 Task: Add the product "Tylenol Sinus and Headache Day Non-Drowsy Caplets with Acetaminophen (24 ct)" to cart from the store "CVS".
Action: Mouse pressed left at (50, 85)
Screenshot: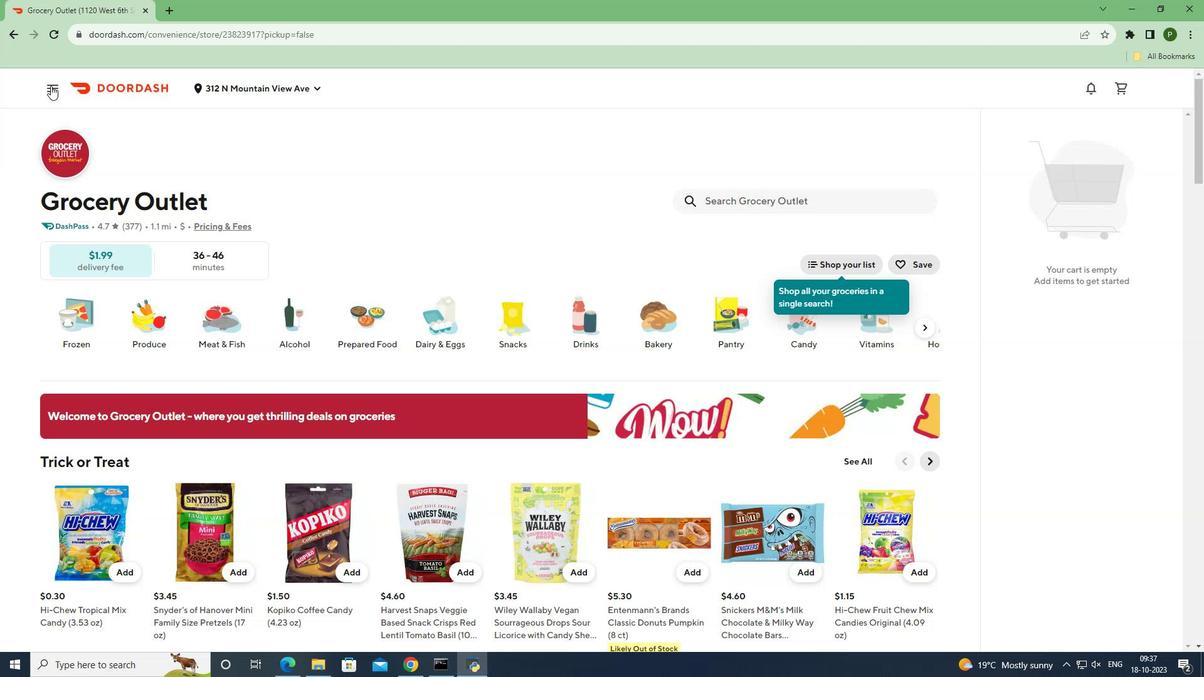 
Action: Mouse moved to (57, 176)
Screenshot: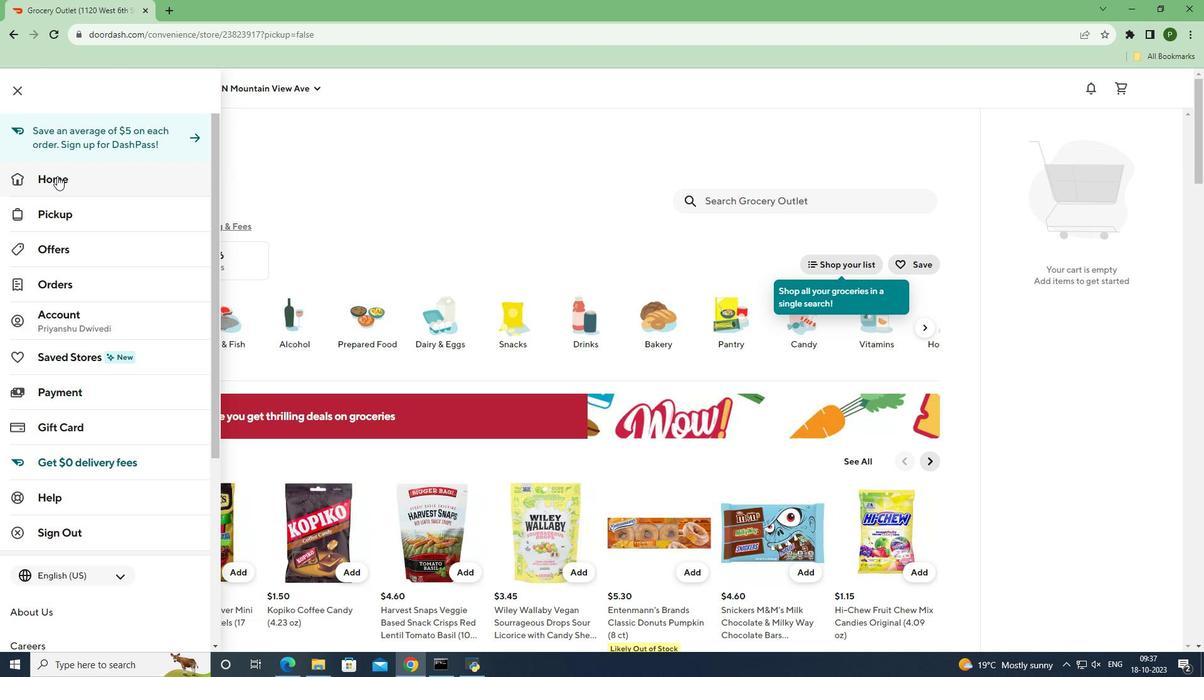 
Action: Mouse pressed left at (57, 176)
Screenshot: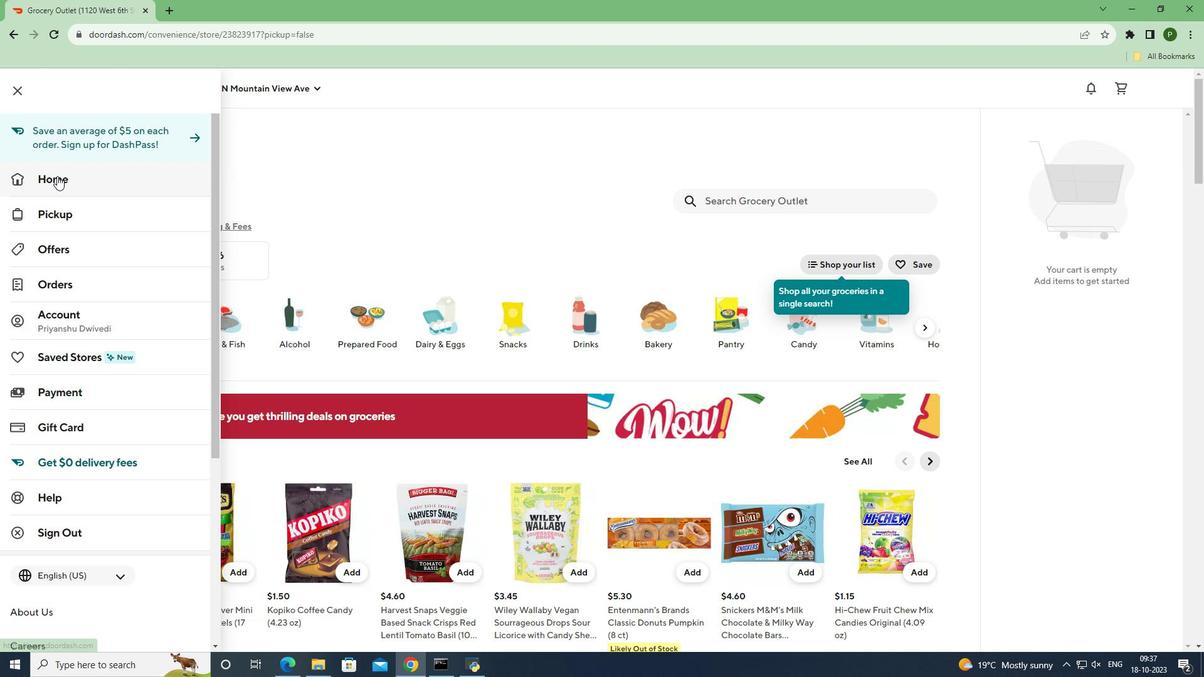 
Action: Mouse moved to (892, 130)
Screenshot: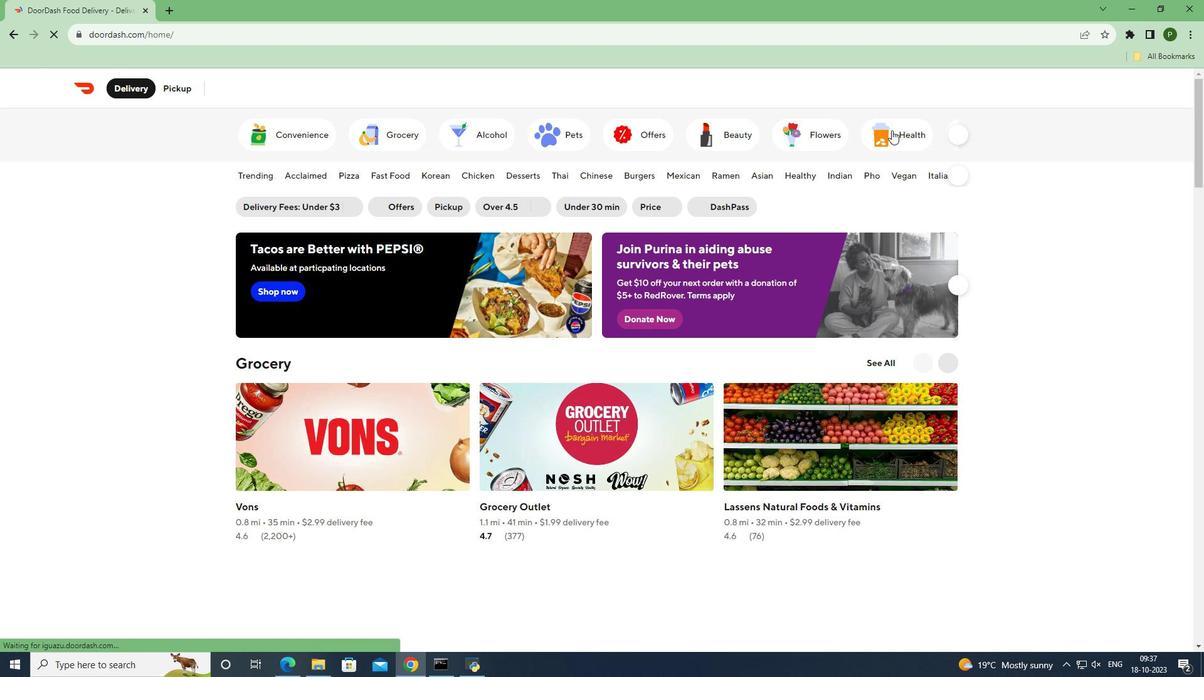 
Action: Mouse pressed left at (892, 130)
Screenshot: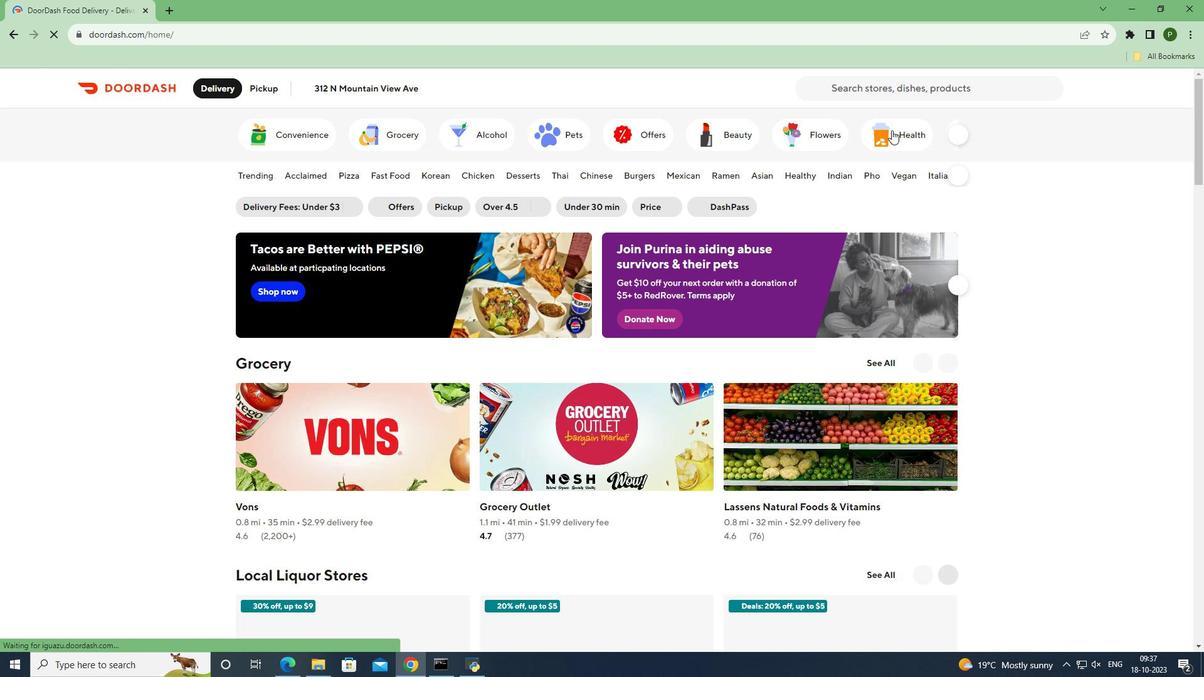 
Action: Mouse moved to (628, 406)
Screenshot: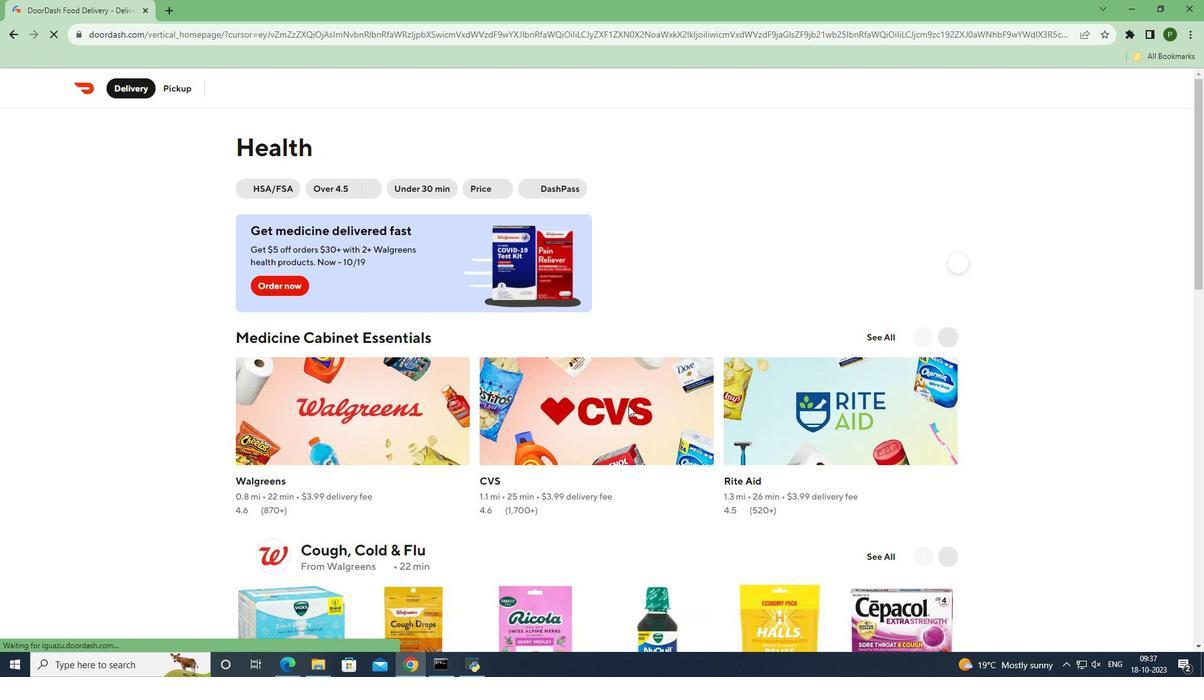 
Action: Mouse pressed left at (628, 406)
Screenshot: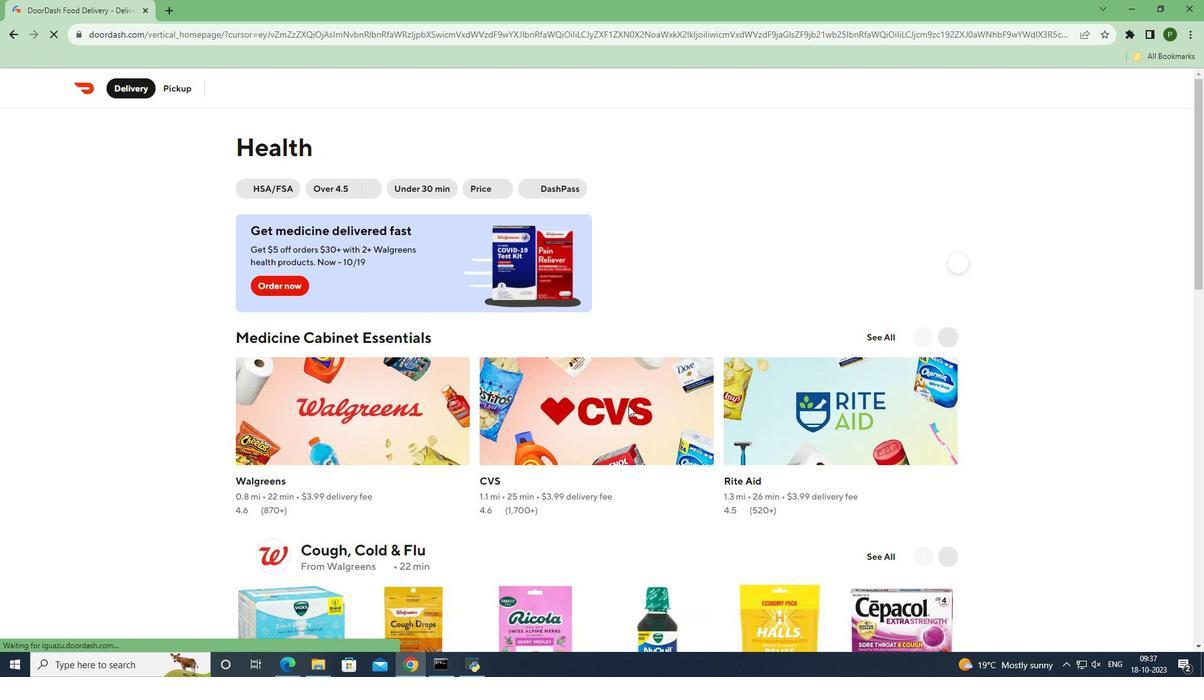 
Action: Mouse moved to (758, 197)
Screenshot: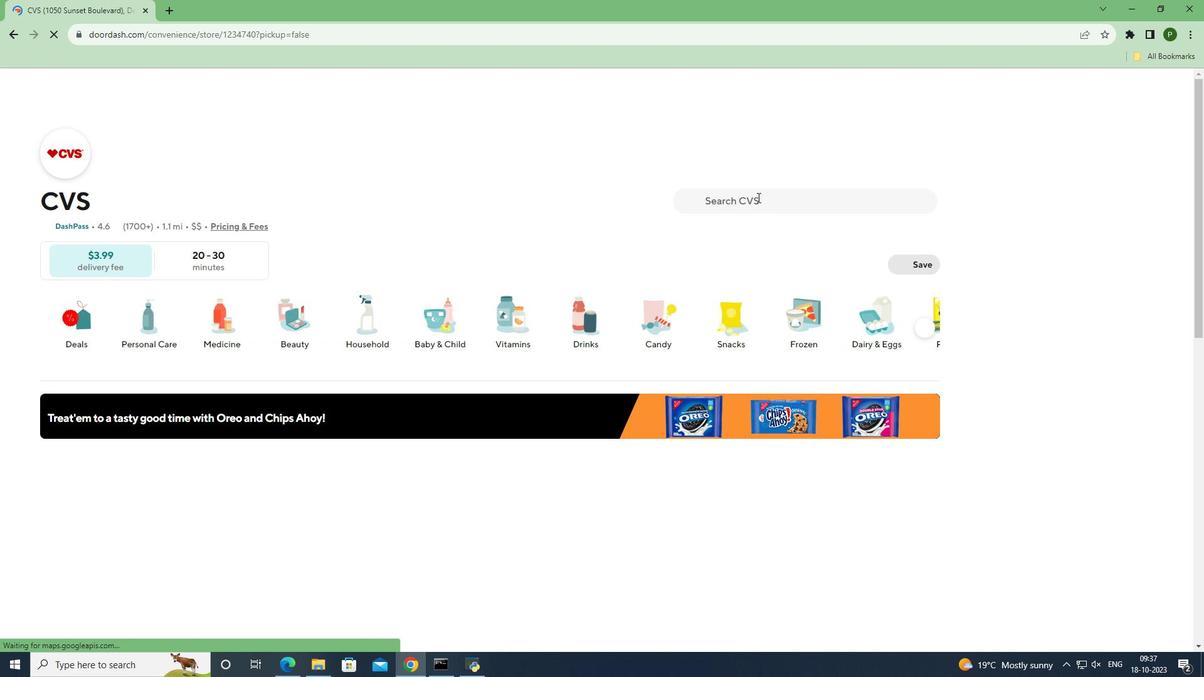 
Action: Mouse pressed left at (758, 197)
Screenshot: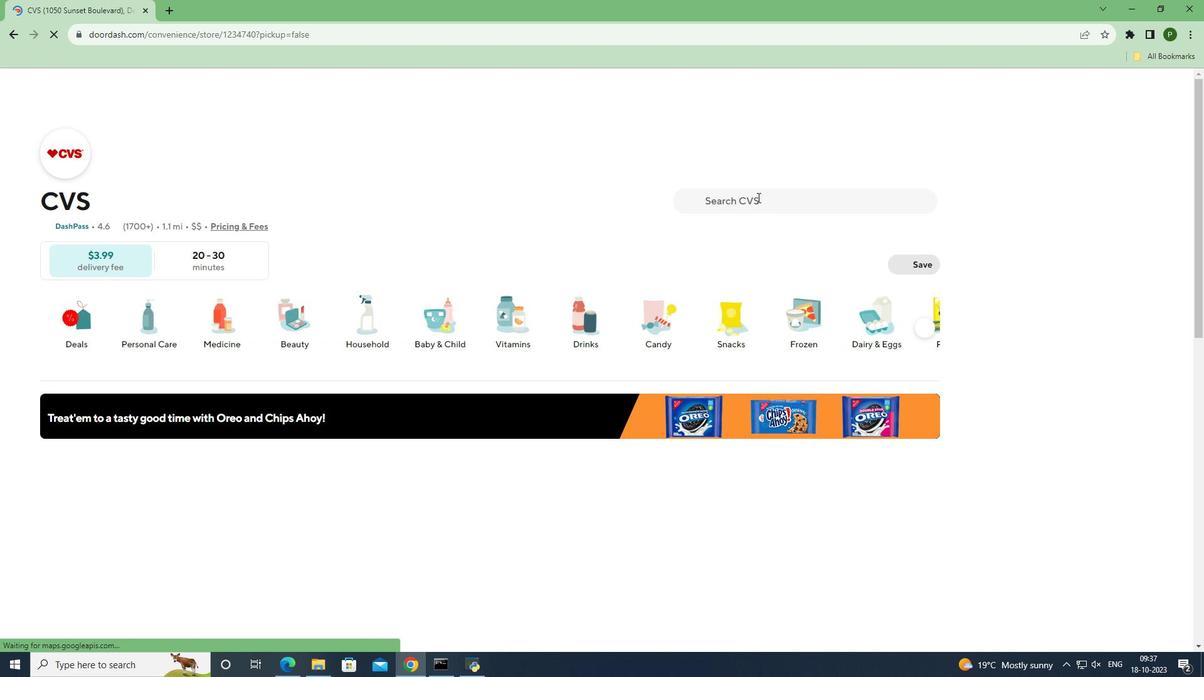 
Action: Key pressed <Key.caps_lock>T<Key.caps_lock>ylenol<Key.space><Key.caps_lock>S<Key.caps_lock>inus<Key.space>and<Key.space><Key.caps_lock>H<Key.caps_lock>eadache<Key.space><Key.caps_lock>D<Key.caps_lock>ay<Key.space><Key.caps_lock>N<Key.caps_lock>on-<Key.caps_lock>D<Key.caps_lock>rowsy<Key.space><Key.caps_lock>C<Key.caps_lock>aplets<Key.space>with<Key.space><Key.caps_lock>A<Key.caps_lock>cetaminophen<Key.space><Key.shift_r>(24<Key.space>ct<Key.shift_r>0<Key.backspace><Key.shift_r>)
Screenshot: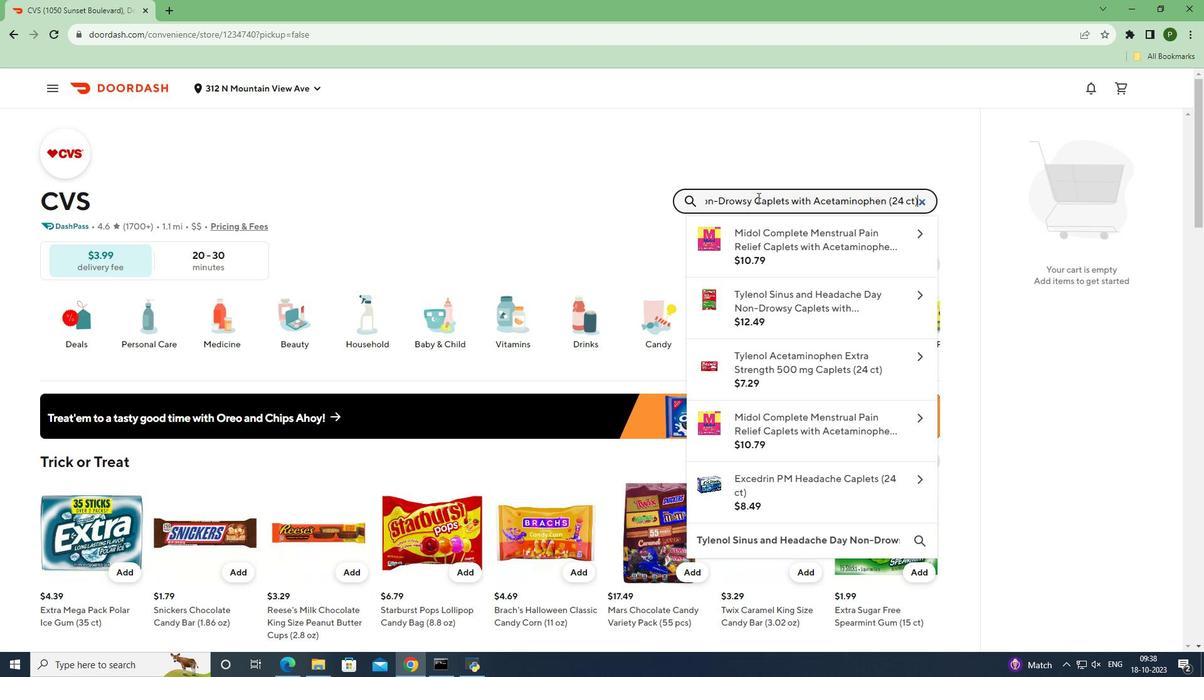 
Action: Mouse moved to (769, 249)
Screenshot: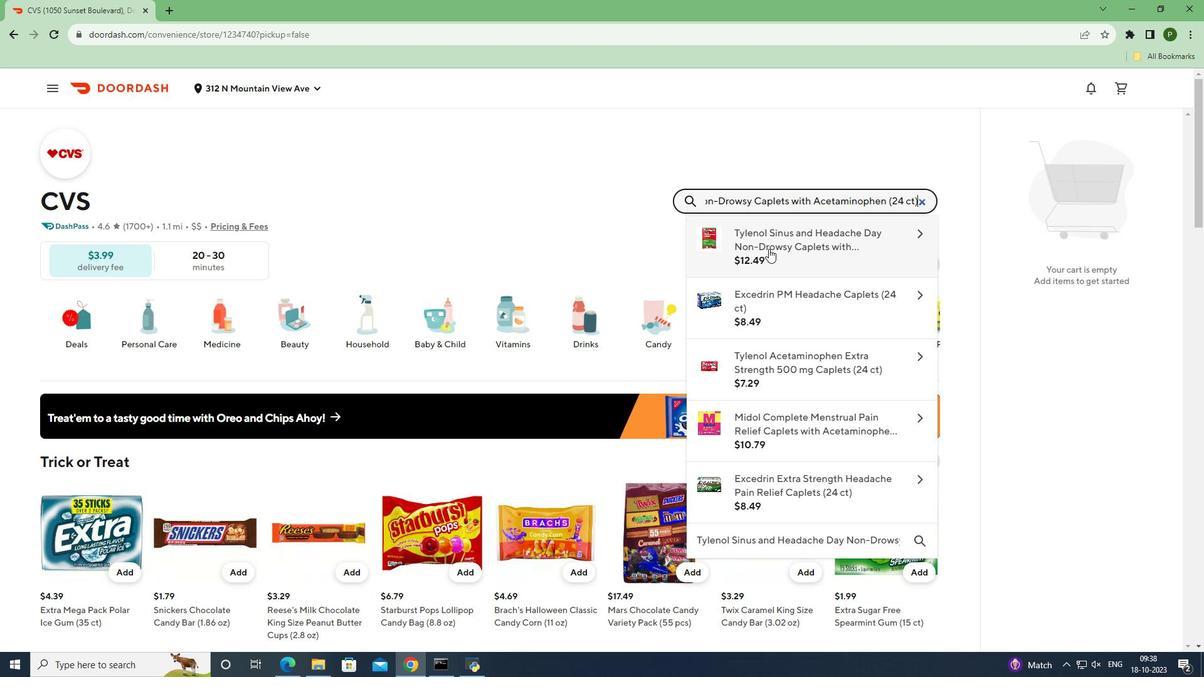 
Action: Mouse pressed left at (769, 249)
Screenshot: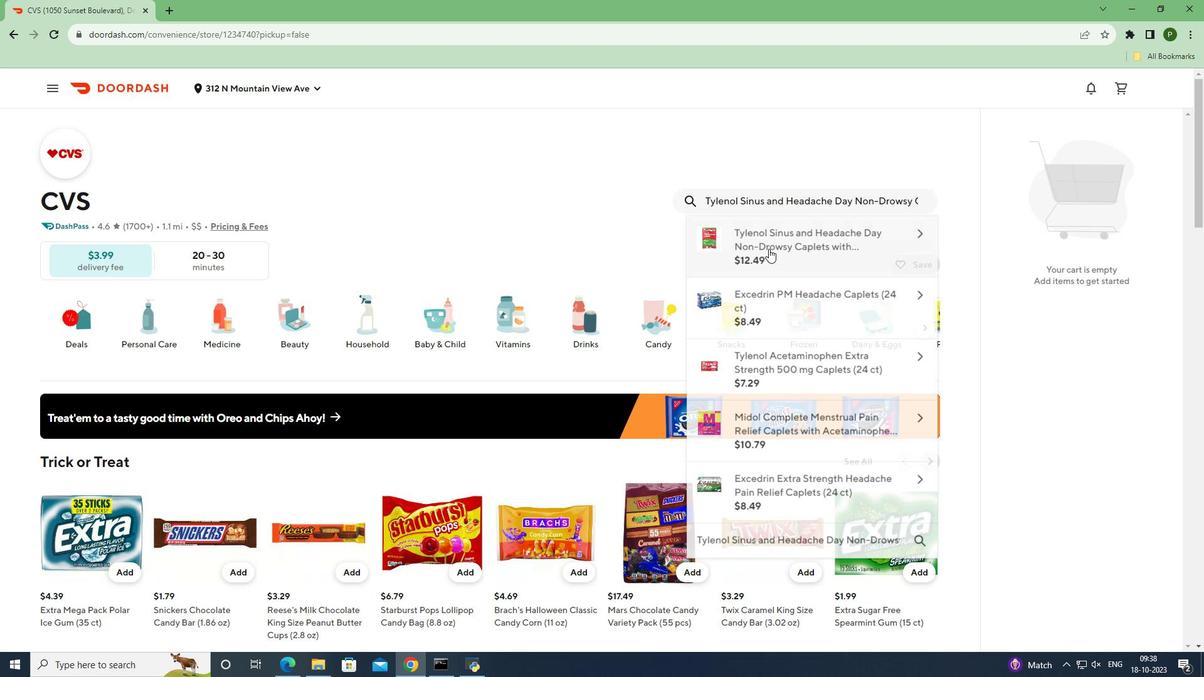 
Action: Mouse moved to (818, 616)
Screenshot: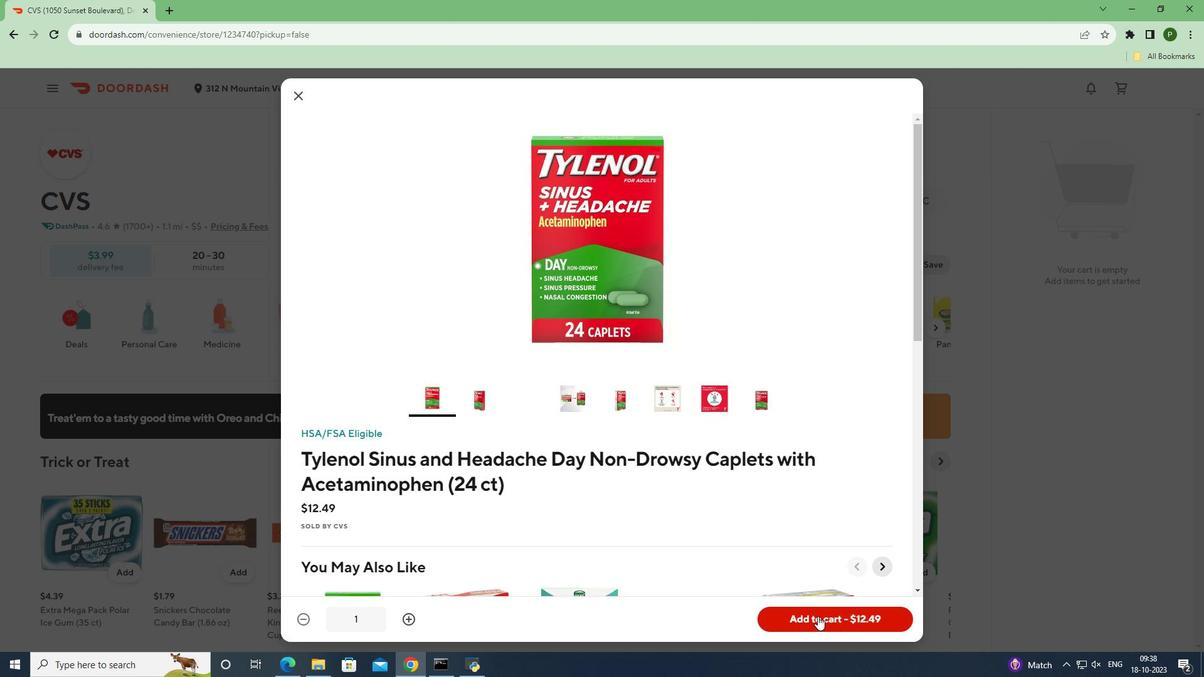 
Action: Mouse pressed left at (818, 616)
Screenshot: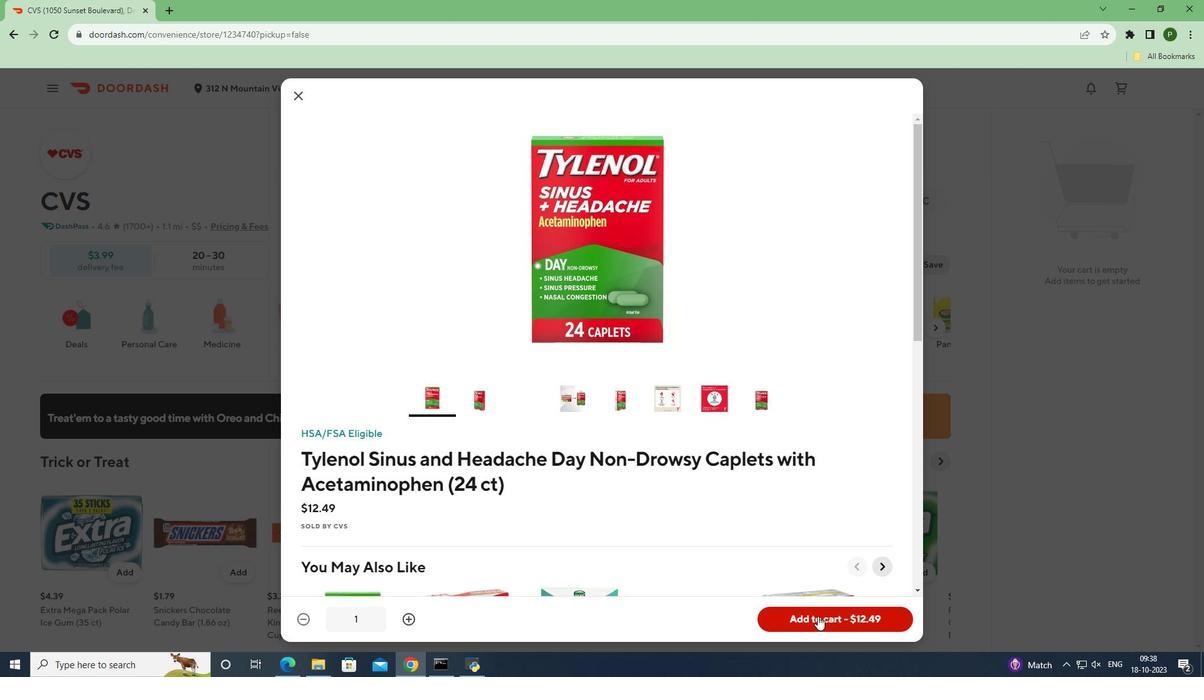 
Action: Mouse moved to (977, 557)
Screenshot: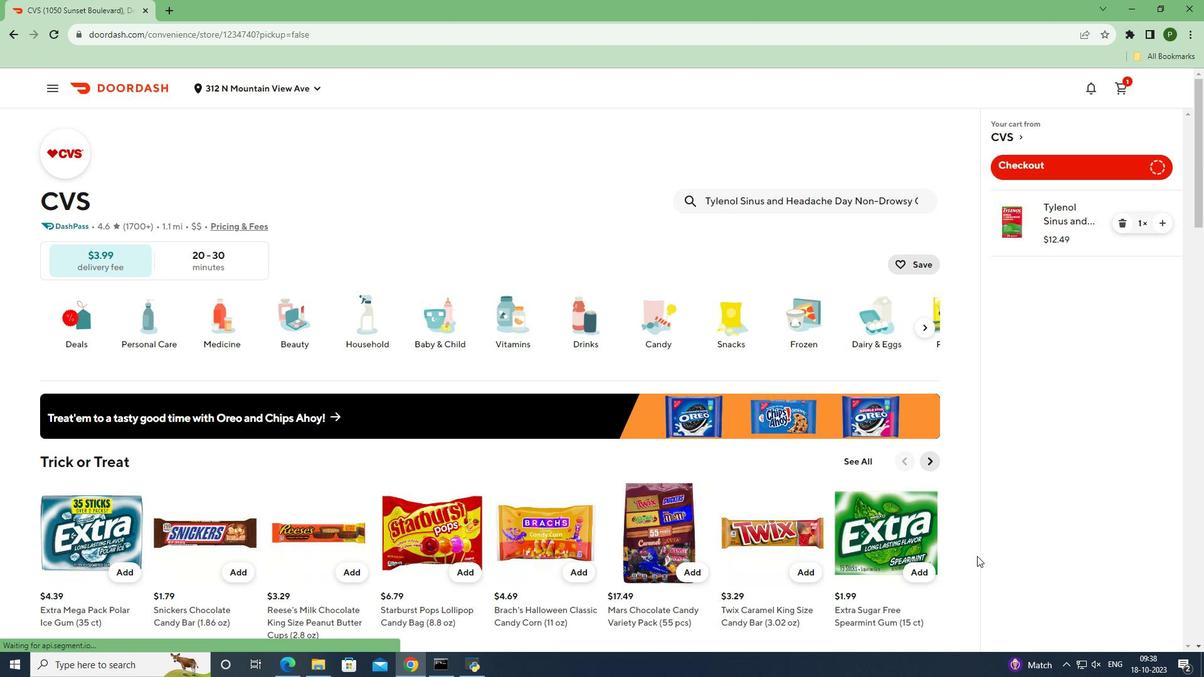 
